 Task: Create a due date automation trigger when advanced on, 2 days after a card is due add fields without all custom fields completed at 11:00 AM.
Action: Mouse moved to (848, 264)
Screenshot: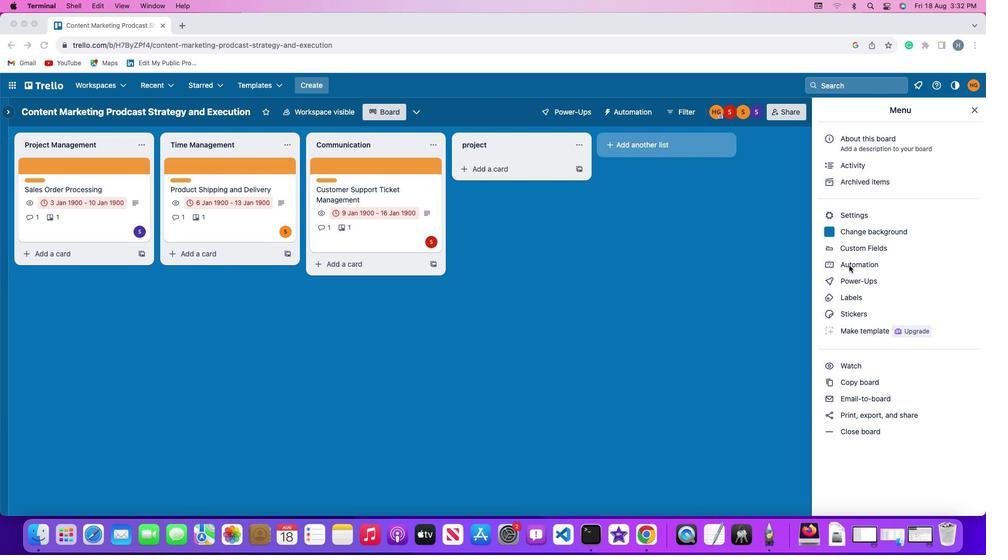 
Action: Mouse pressed left at (848, 264)
Screenshot: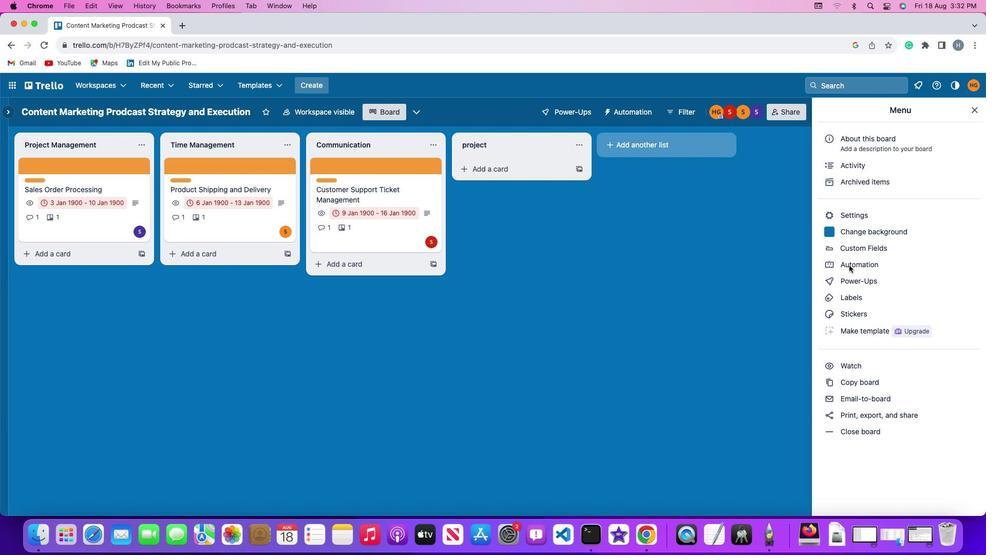 
Action: Mouse moved to (848, 264)
Screenshot: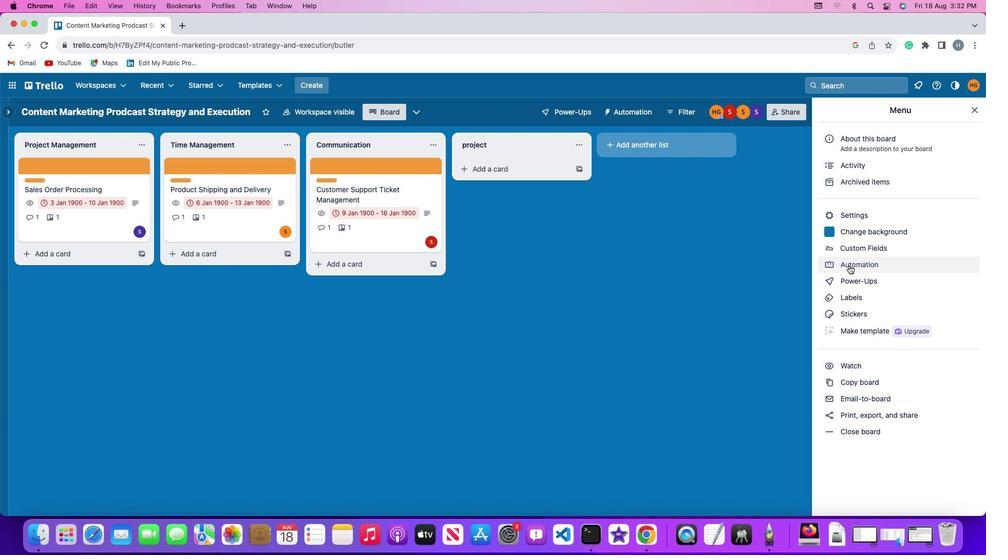 
Action: Mouse pressed left at (848, 264)
Screenshot: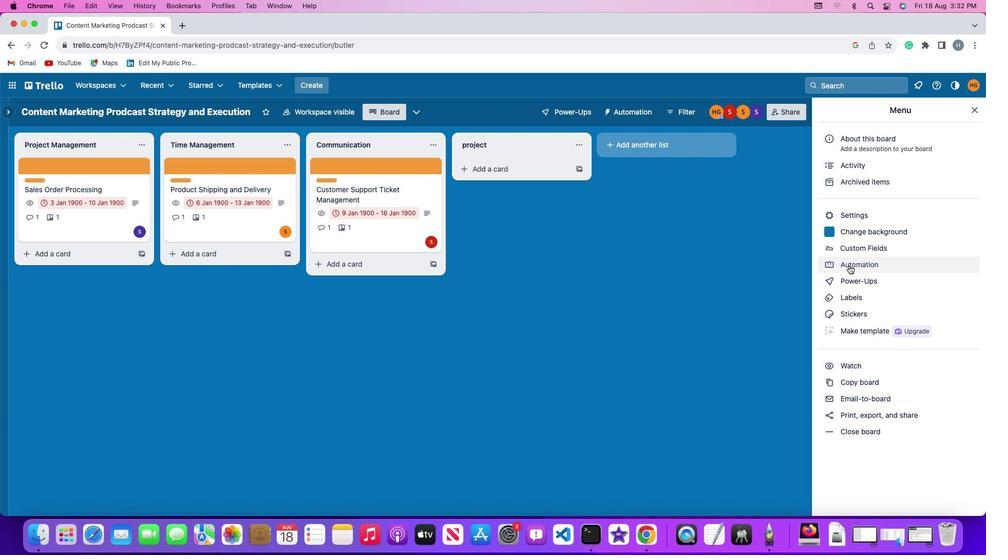 
Action: Mouse moved to (57, 243)
Screenshot: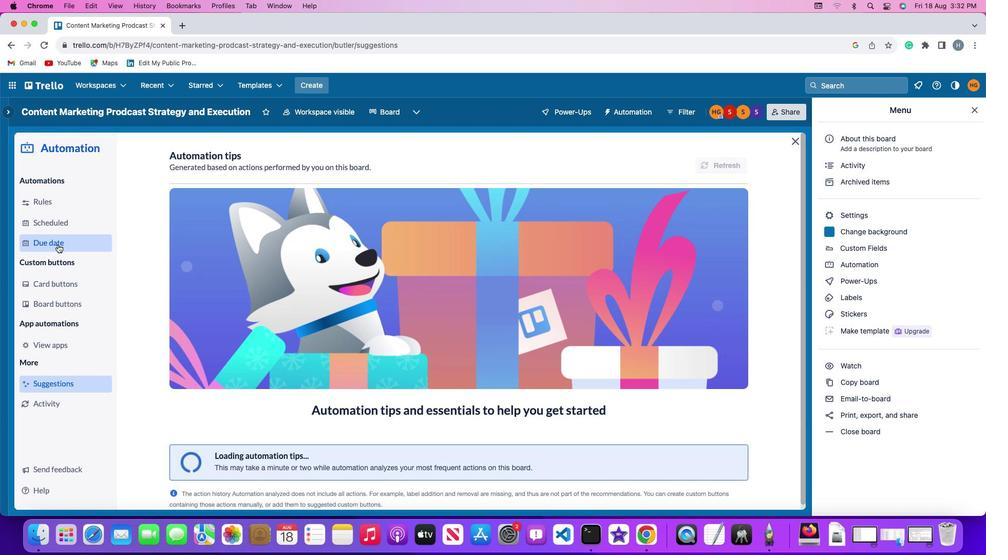 
Action: Mouse pressed left at (57, 243)
Screenshot: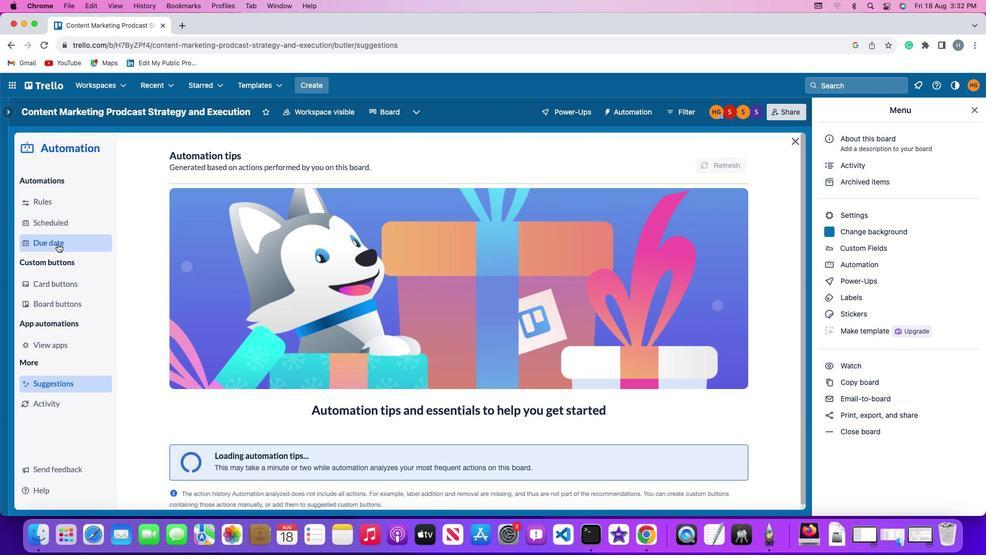 
Action: Mouse moved to (705, 155)
Screenshot: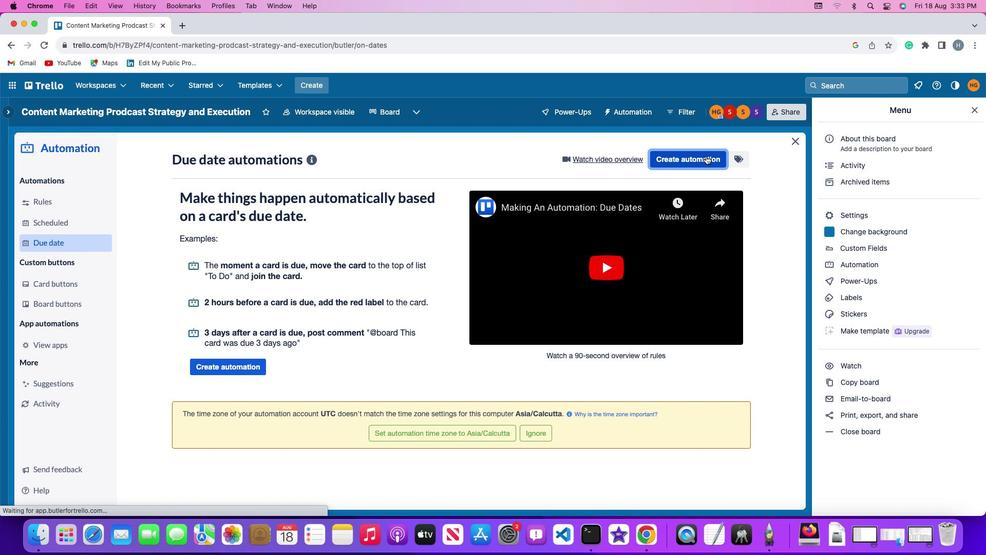 
Action: Mouse pressed left at (705, 155)
Screenshot: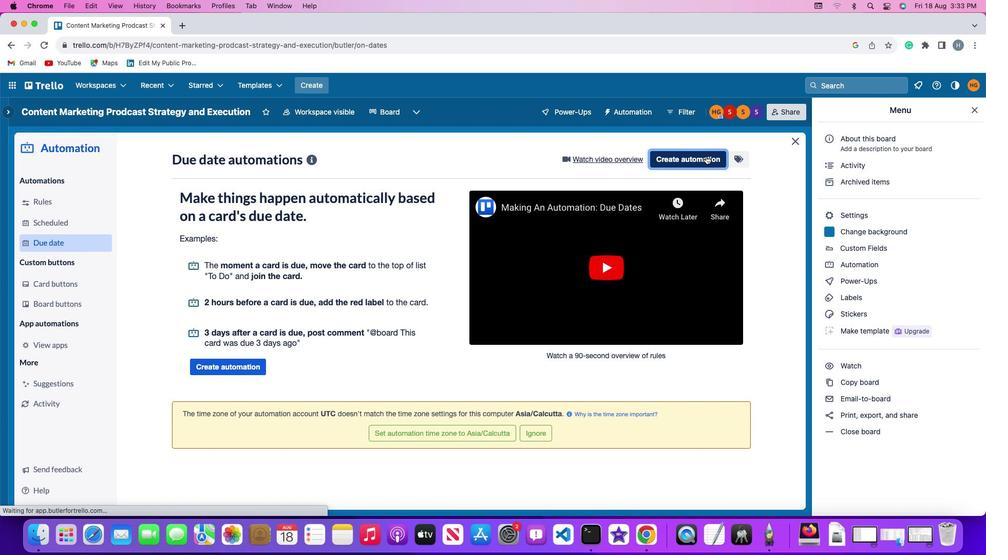 
Action: Mouse moved to (194, 252)
Screenshot: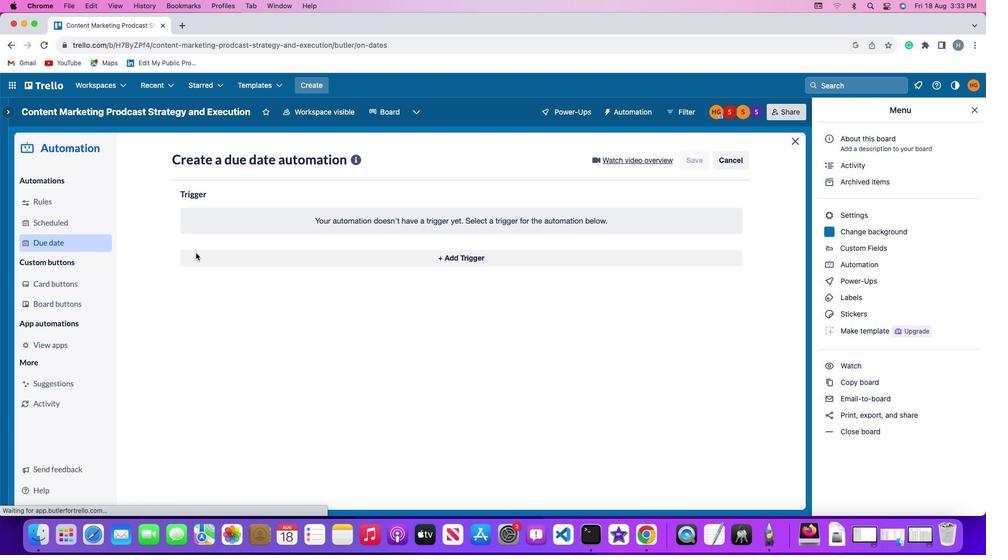 
Action: Mouse pressed left at (194, 252)
Screenshot: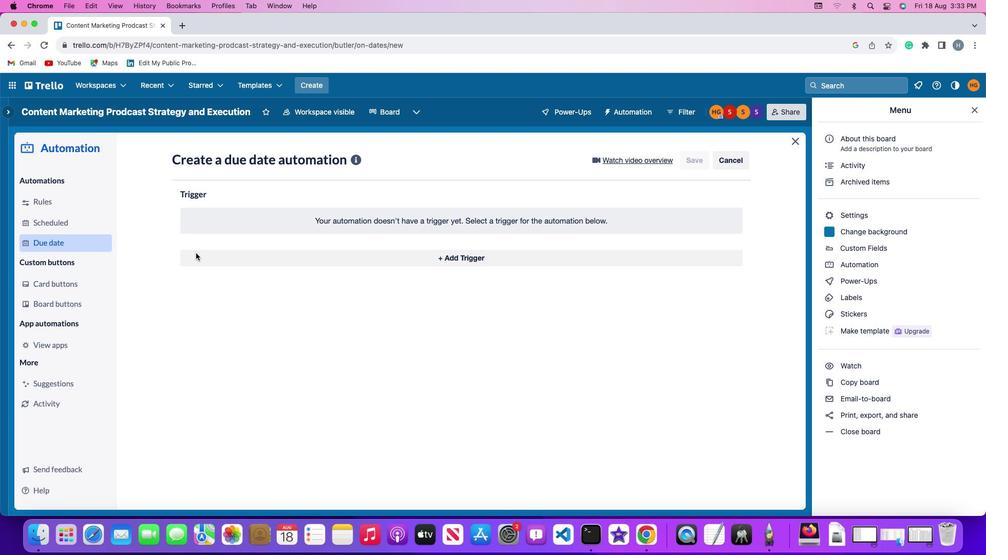 
Action: Mouse moved to (193, 409)
Screenshot: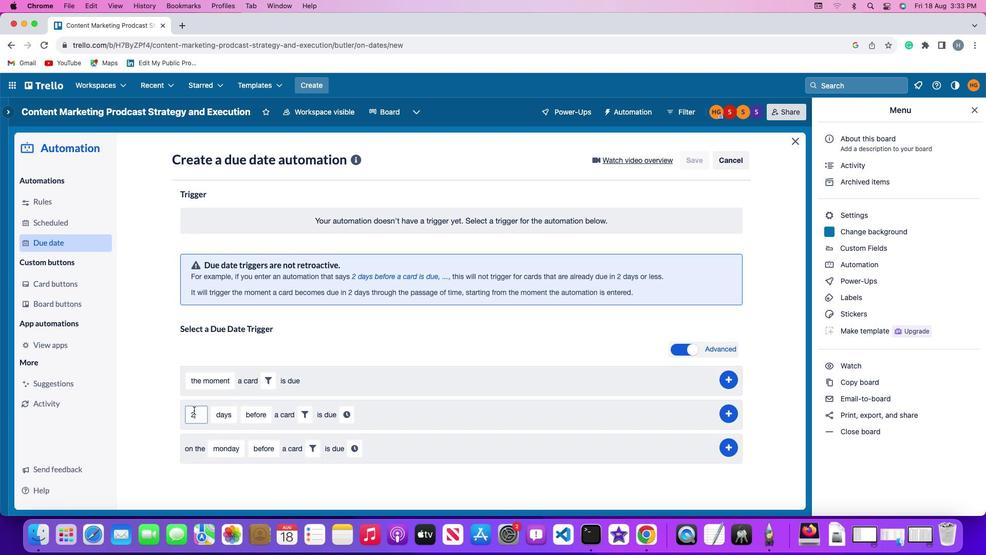 
Action: Mouse pressed left at (193, 409)
Screenshot: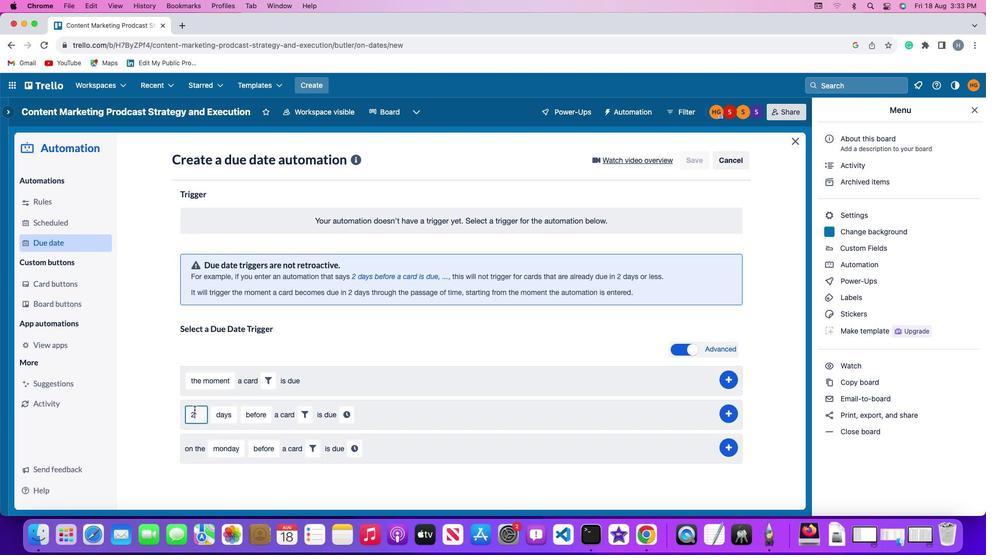 
Action: Mouse moved to (193, 408)
Screenshot: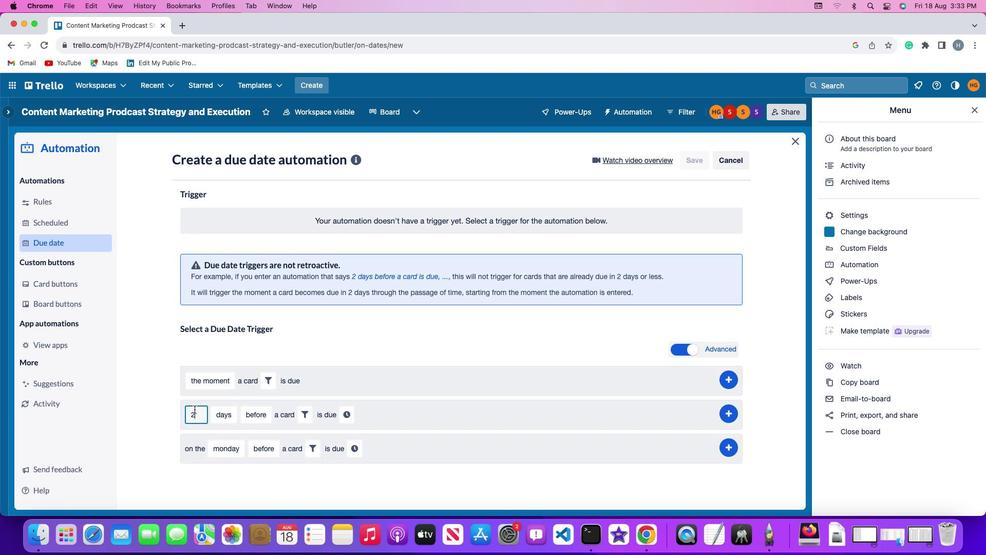 
Action: Key pressed Key.backspace'2'
Screenshot: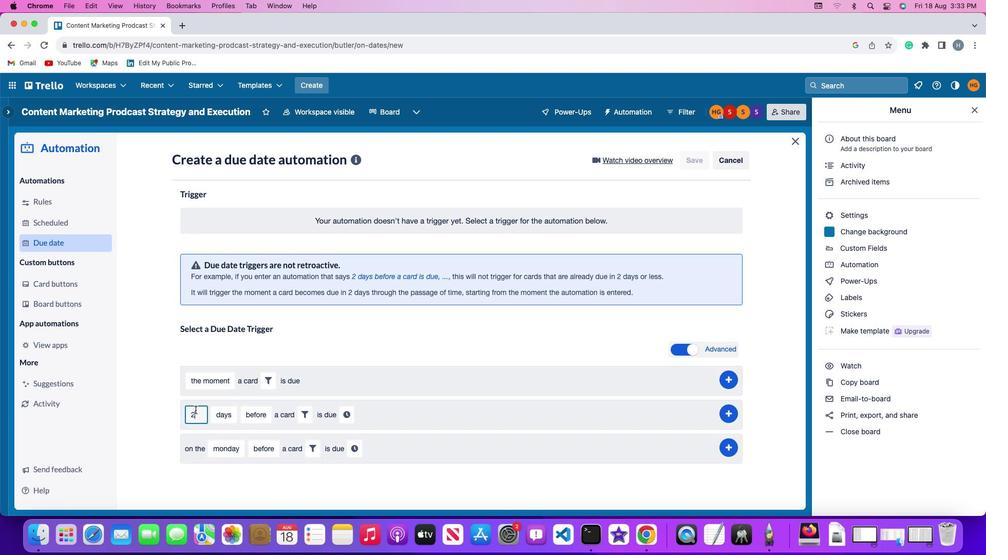 
Action: Mouse moved to (217, 408)
Screenshot: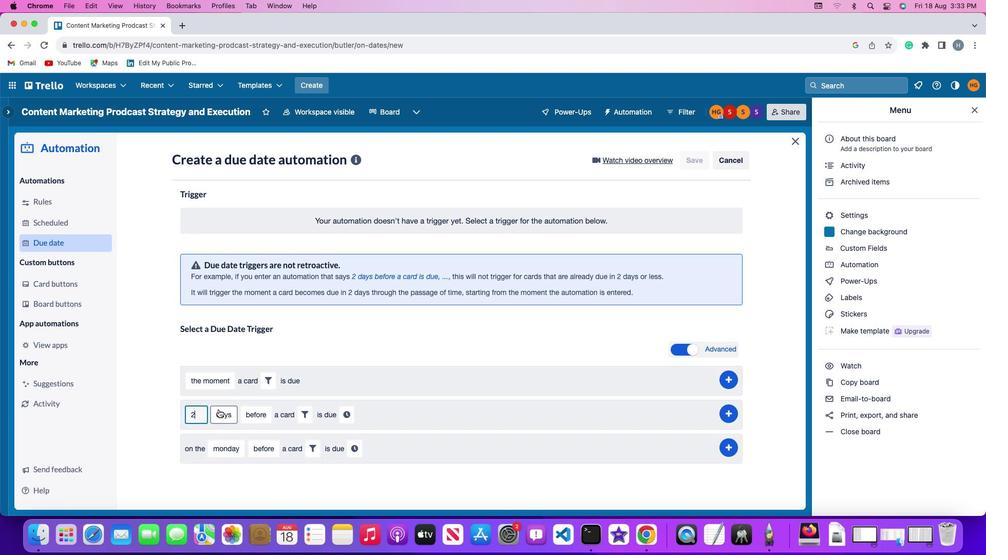 
Action: Mouse pressed left at (217, 408)
Screenshot: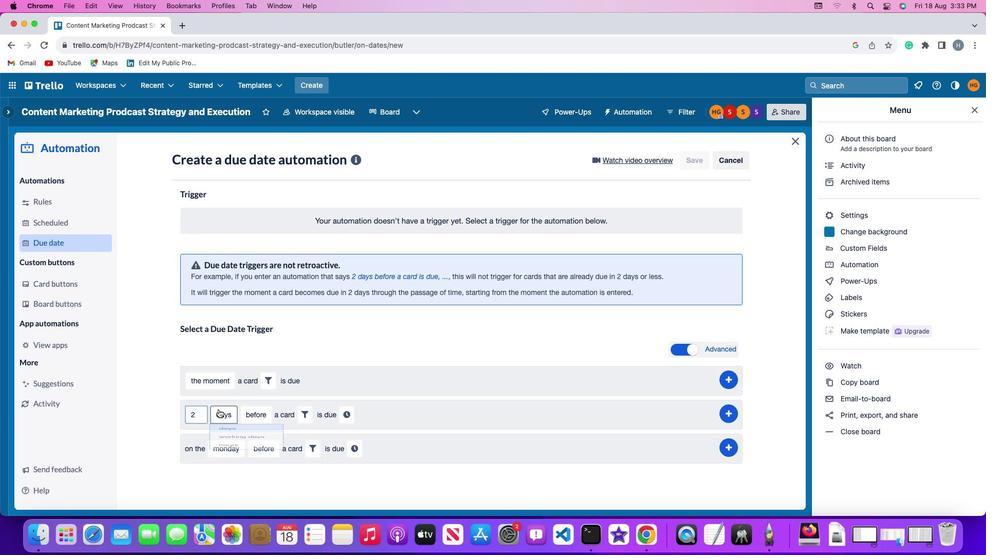 
Action: Mouse moved to (228, 432)
Screenshot: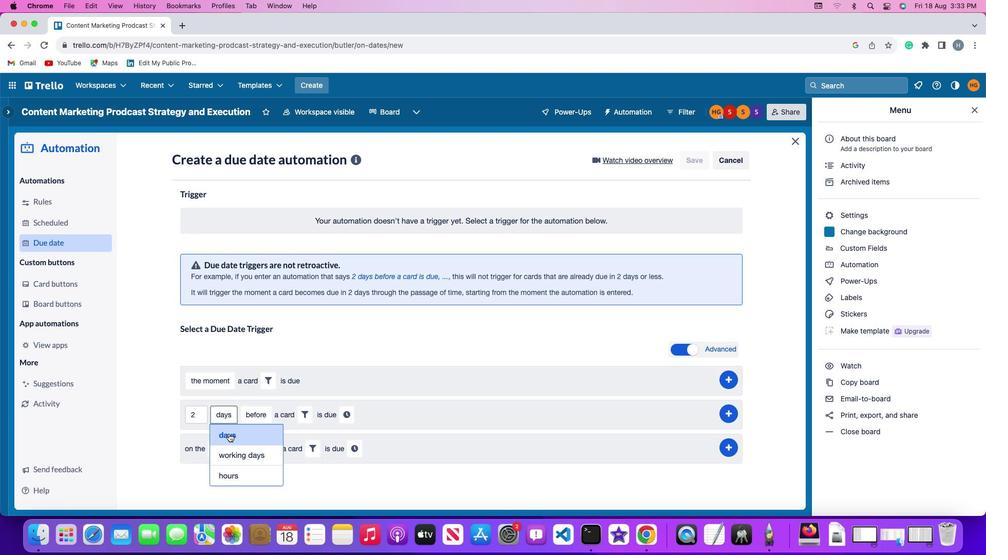 
Action: Mouse pressed left at (228, 432)
Screenshot: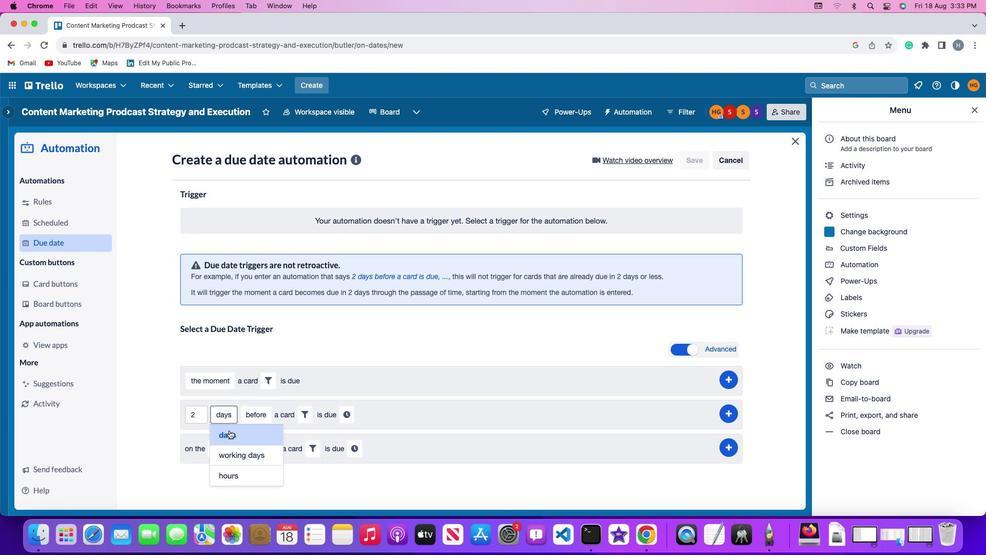
Action: Mouse moved to (252, 416)
Screenshot: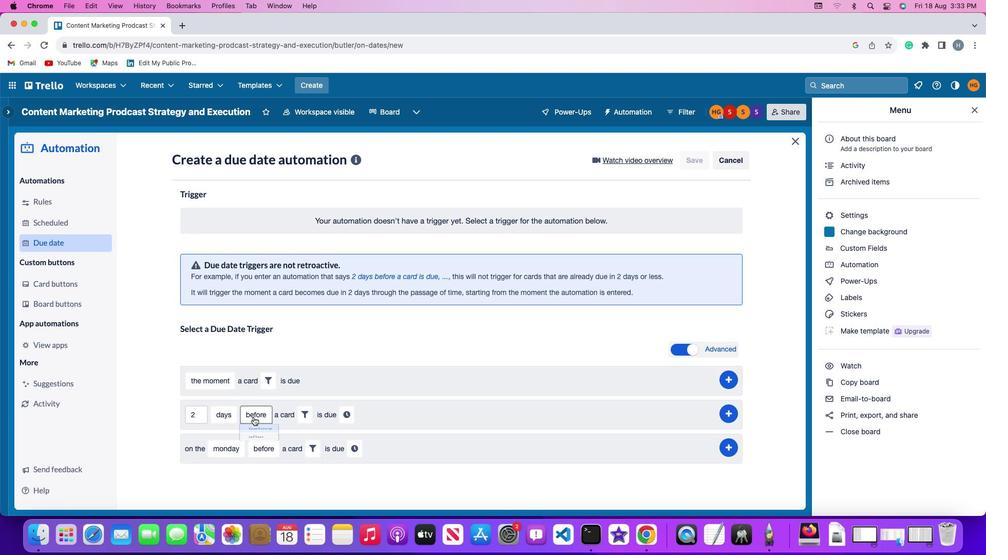 
Action: Mouse pressed left at (252, 416)
Screenshot: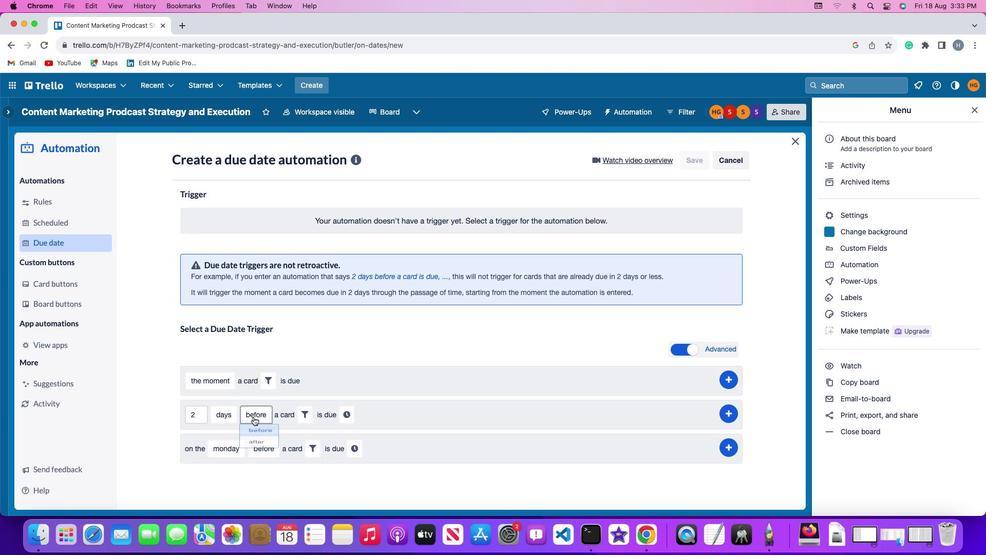 
Action: Mouse moved to (255, 455)
Screenshot: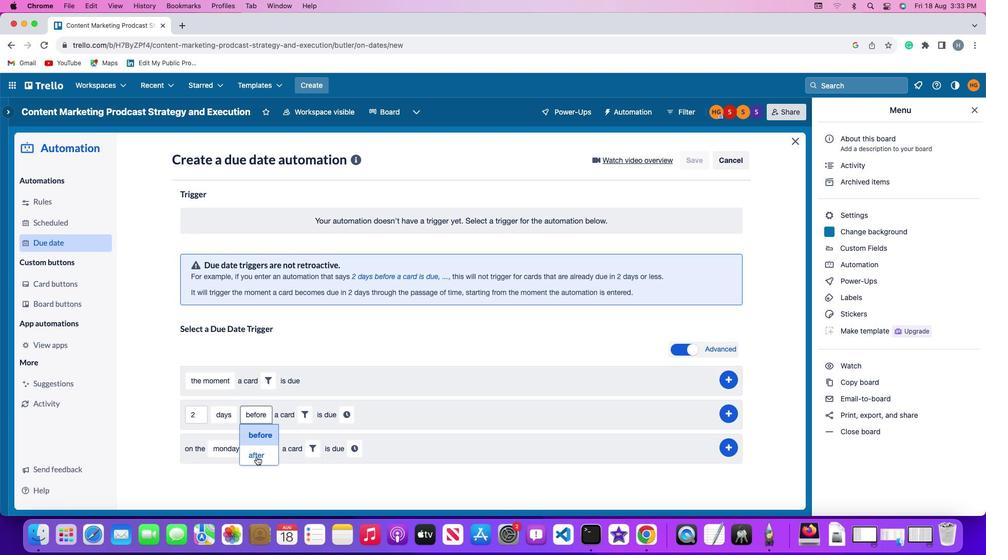 
Action: Mouse pressed left at (255, 455)
Screenshot: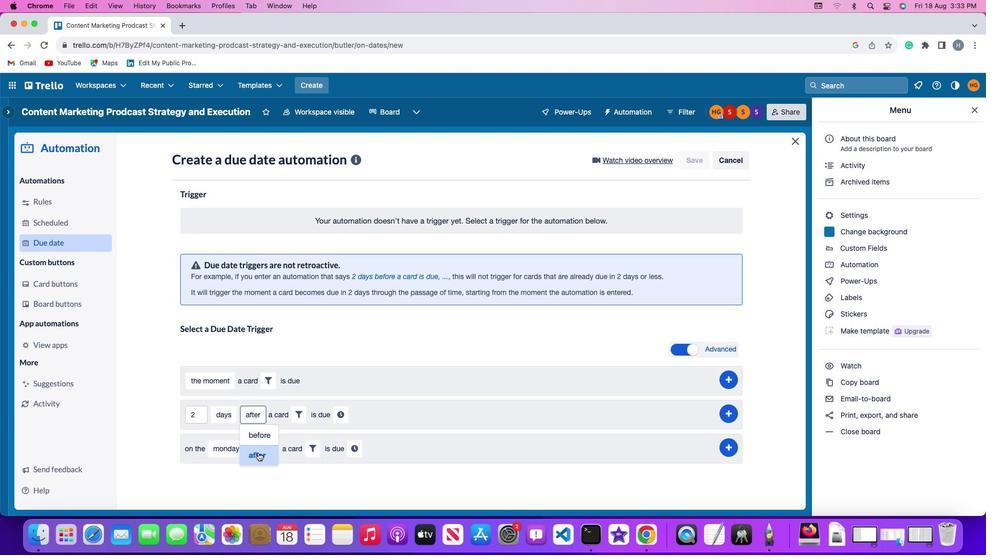 
Action: Mouse moved to (298, 415)
Screenshot: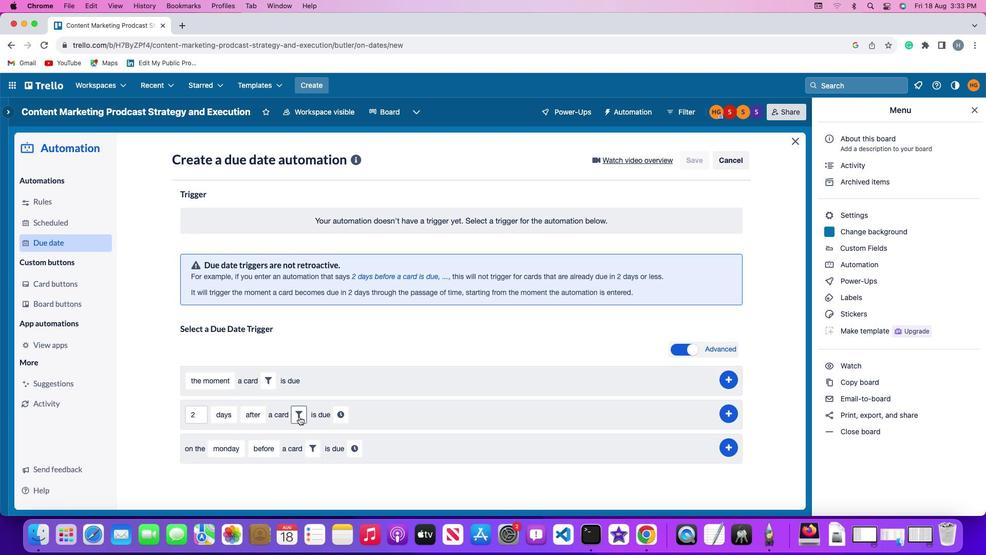 
Action: Mouse pressed left at (298, 415)
Screenshot: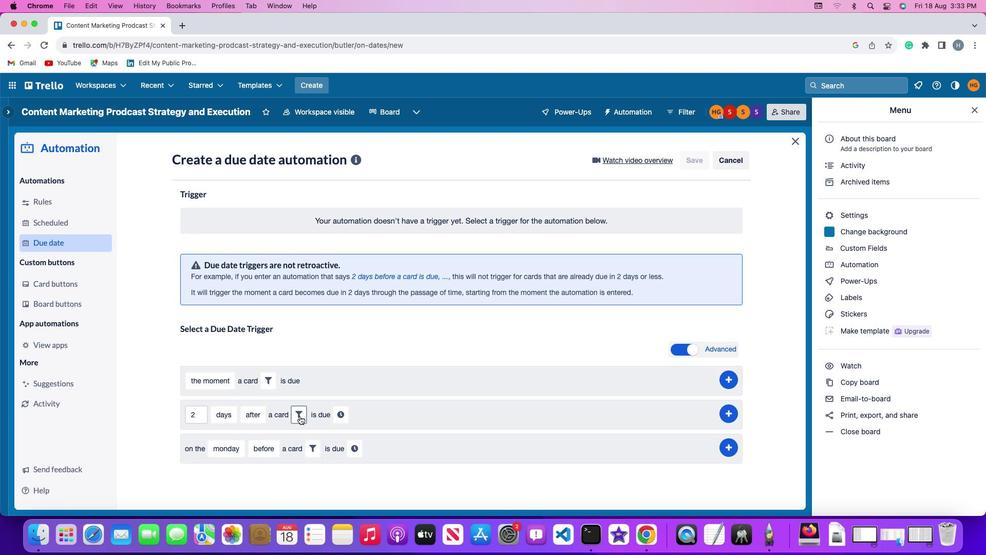
Action: Mouse moved to (463, 447)
Screenshot: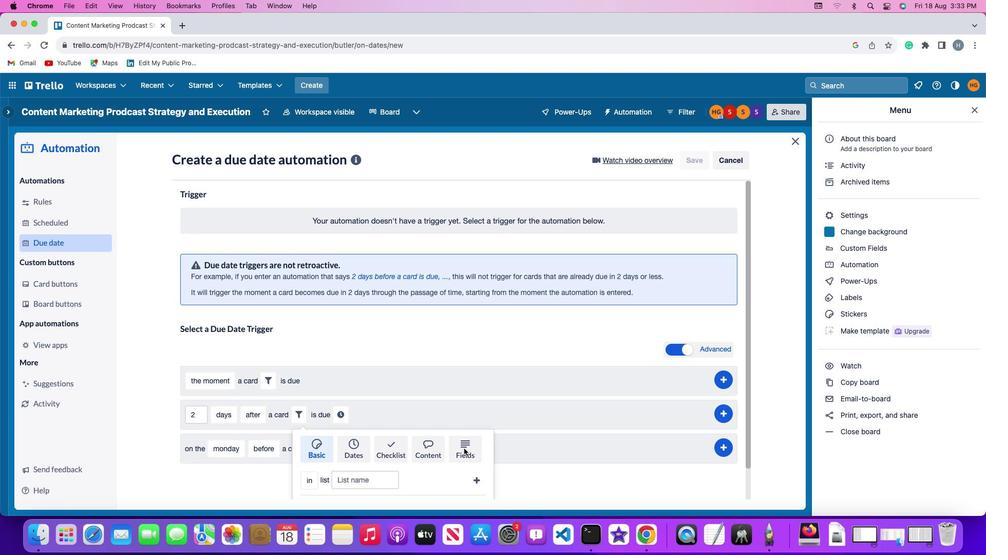 
Action: Mouse pressed left at (463, 447)
Screenshot: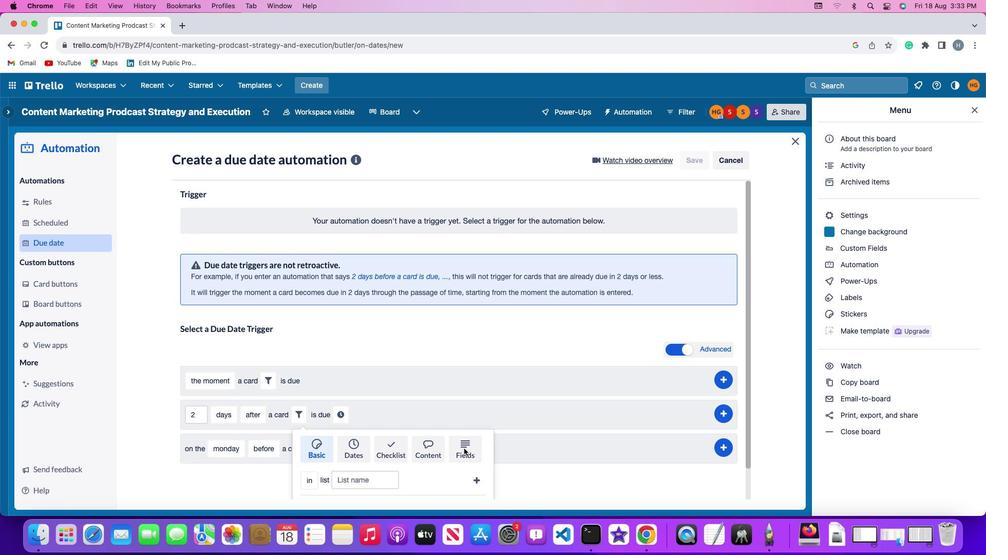 
Action: Mouse moved to (325, 453)
Screenshot: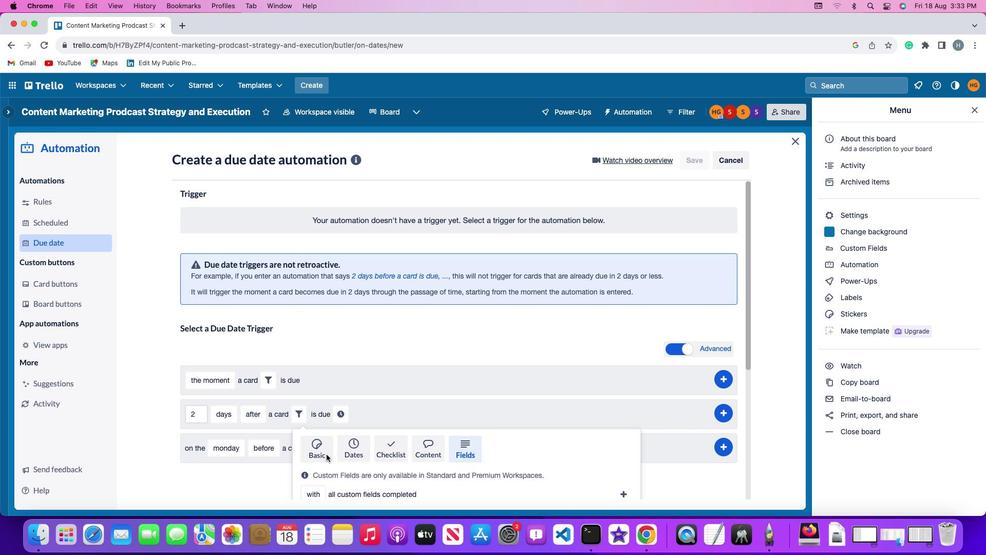
Action: Mouse scrolled (325, 453) with delta (0, -1)
Screenshot: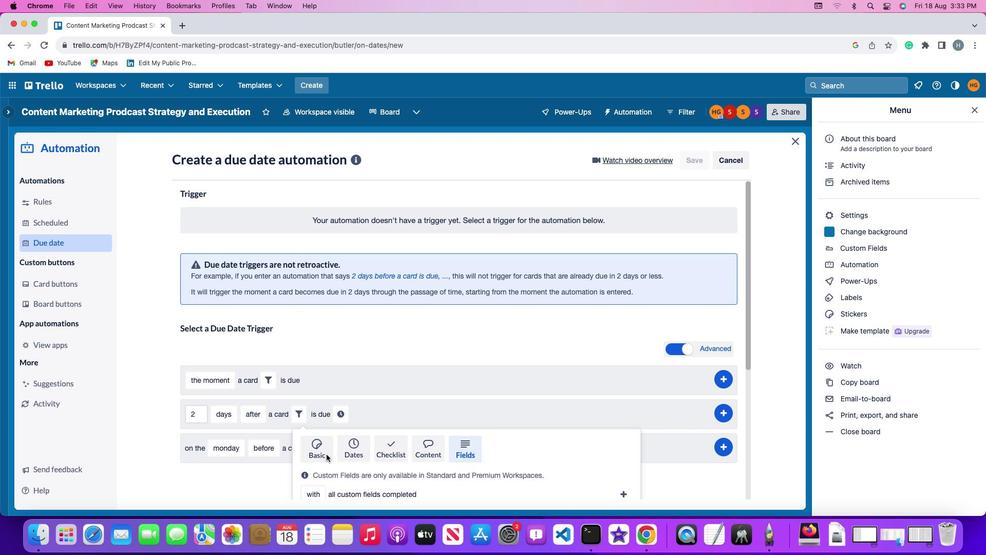 
Action: Mouse moved to (325, 453)
Screenshot: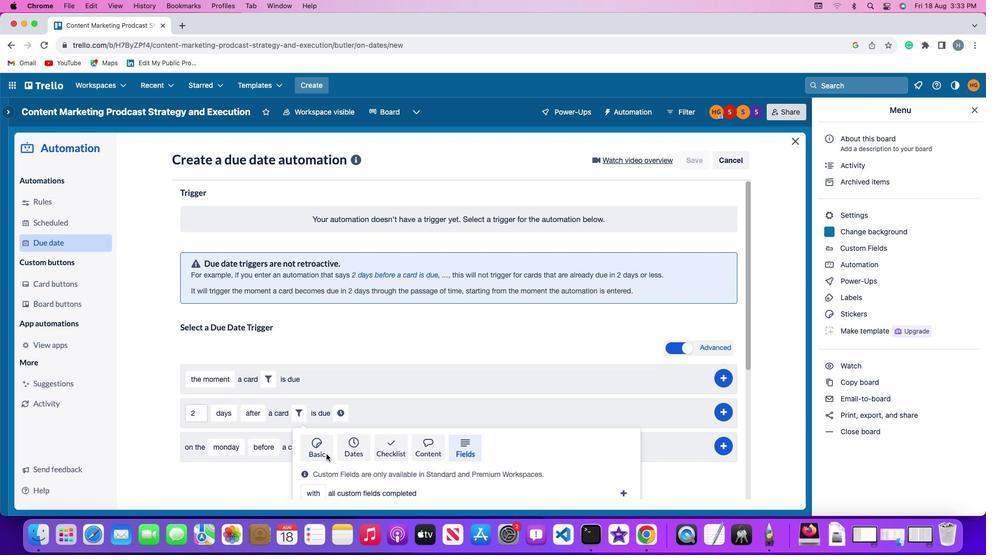 
Action: Mouse scrolled (325, 453) with delta (0, -1)
Screenshot: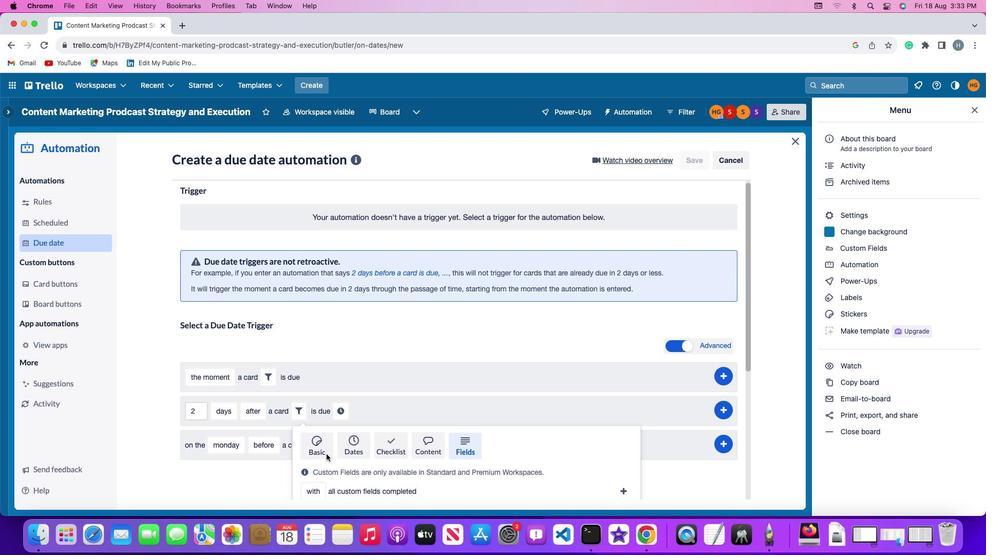 
Action: Mouse moved to (306, 479)
Screenshot: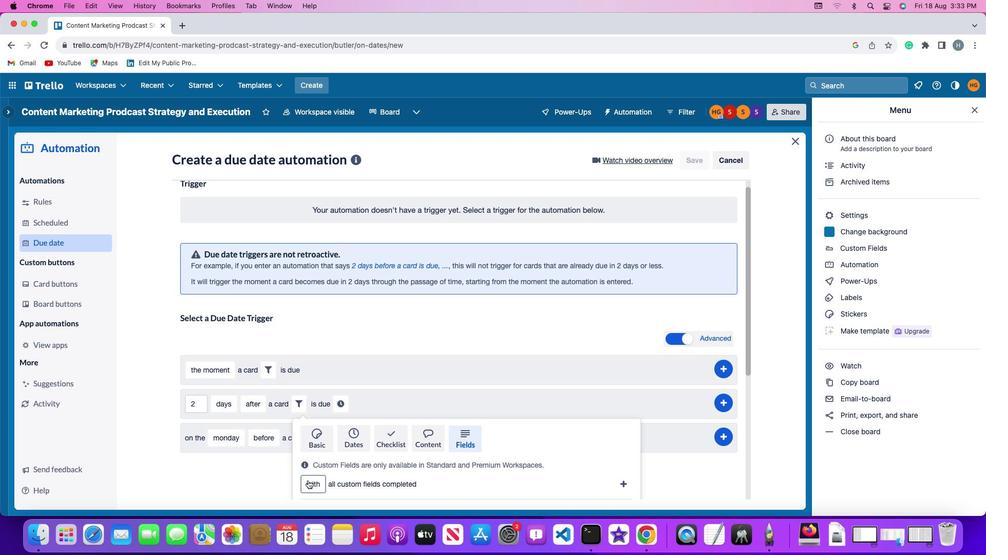 
Action: Mouse pressed left at (306, 479)
Screenshot: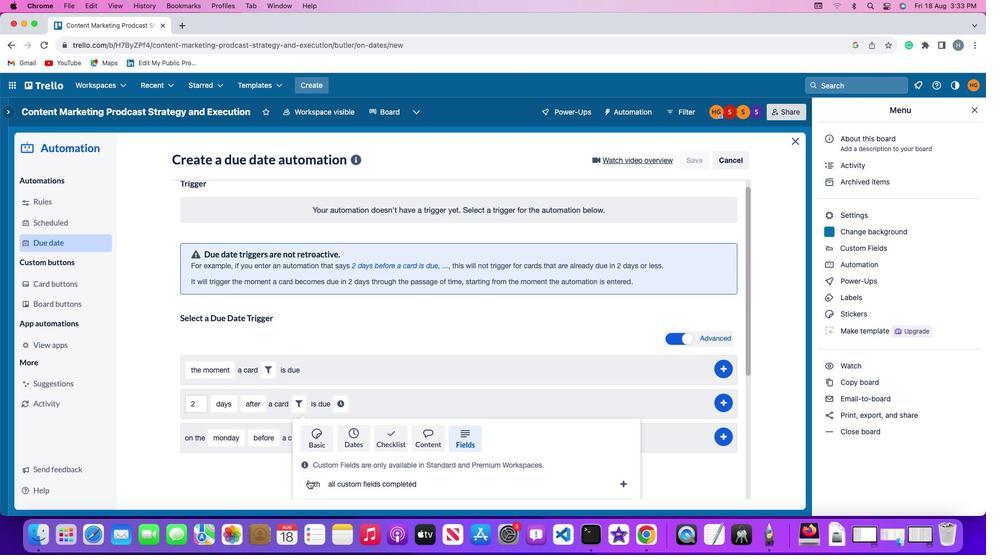 
Action: Mouse moved to (319, 467)
Screenshot: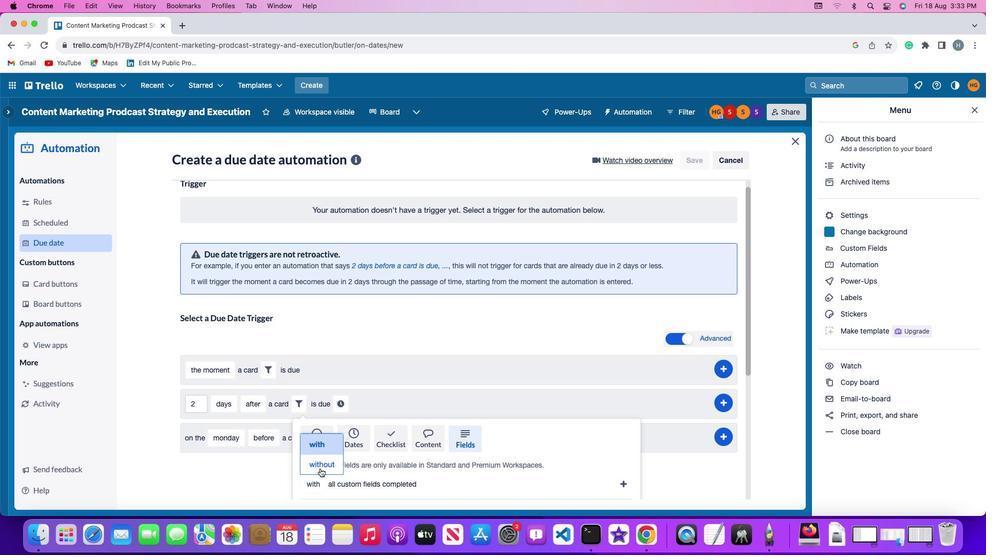 
Action: Mouse pressed left at (319, 467)
Screenshot: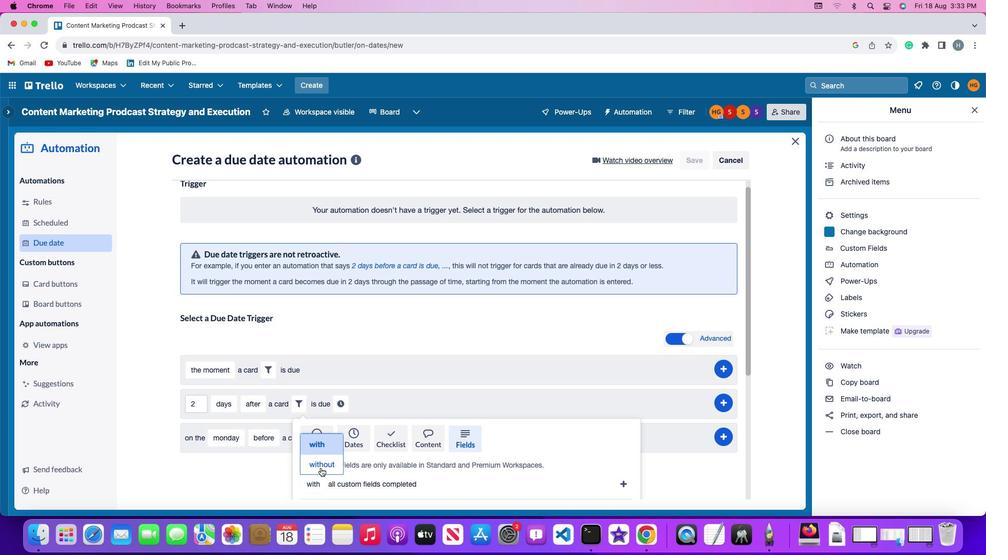 
Action: Mouse moved to (623, 480)
Screenshot: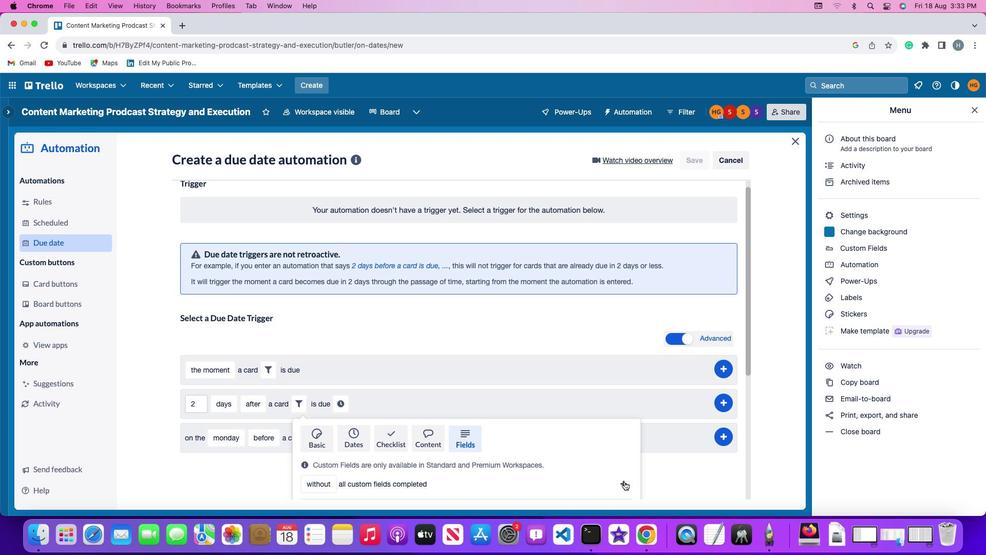 
Action: Mouse pressed left at (623, 480)
Screenshot: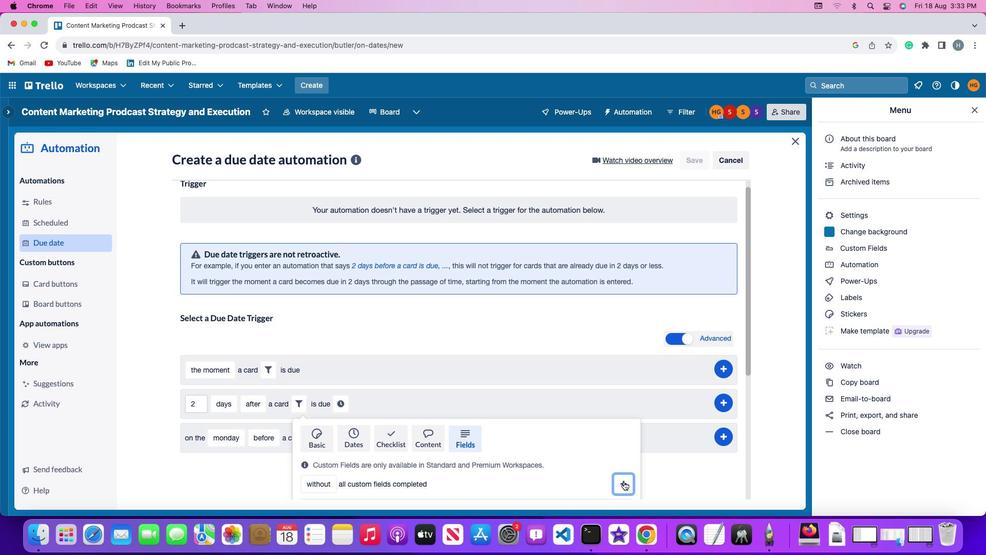 
Action: Mouse moved to (478, 410)
Screenshot: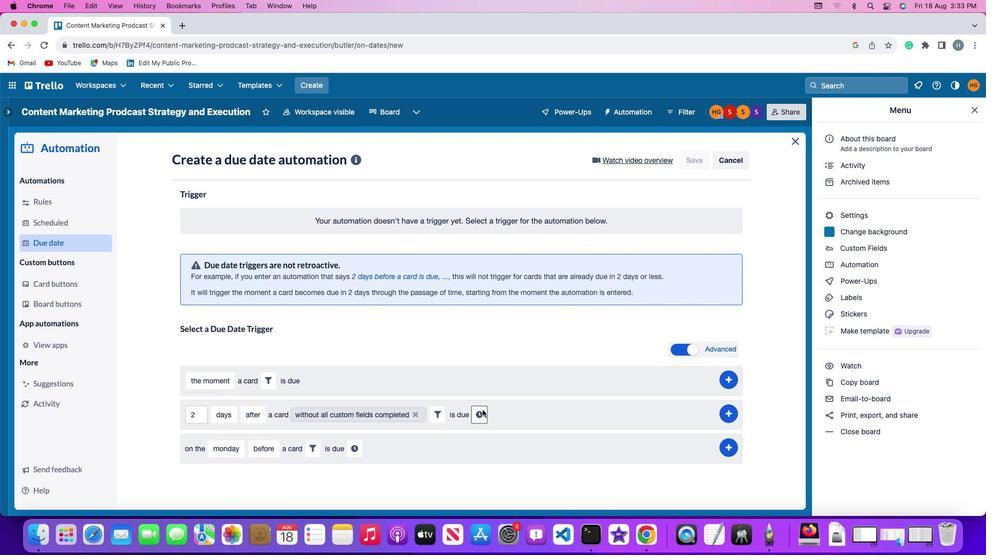 
Action: Mouse pressed left at (478, 410)
Screenshot: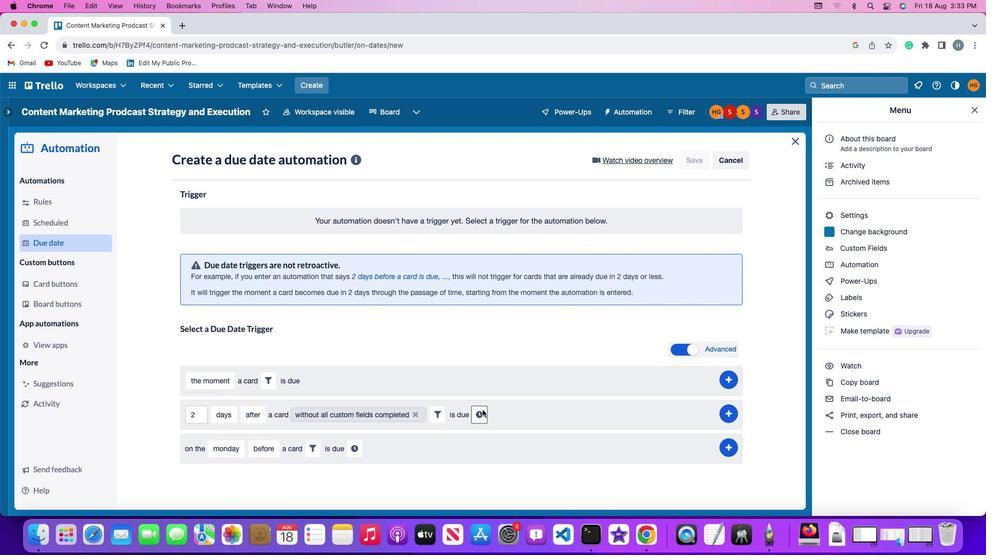 
Action: Mouse moved to (500, 413)
Screenshot: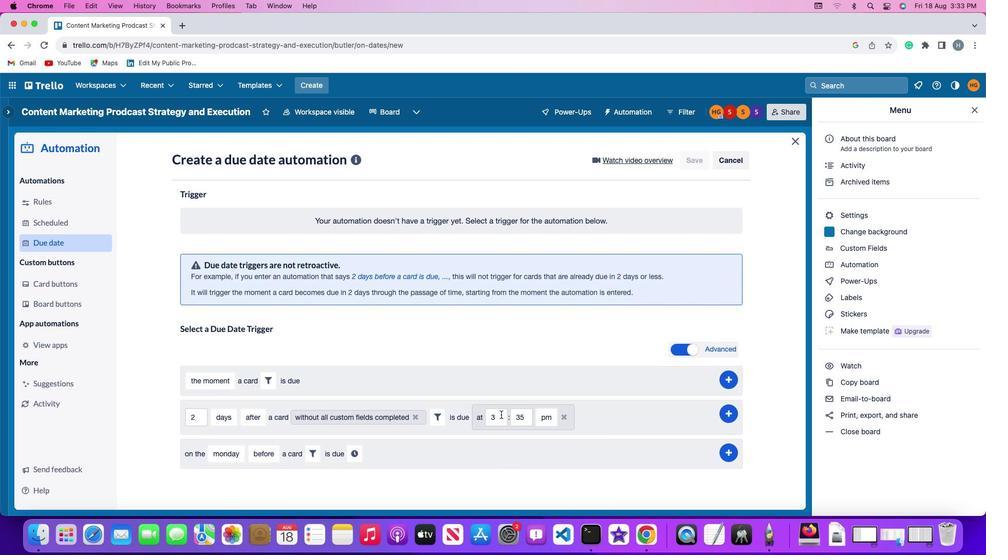 
Action: Mouse pressed left at (500, 413)
Screenshot: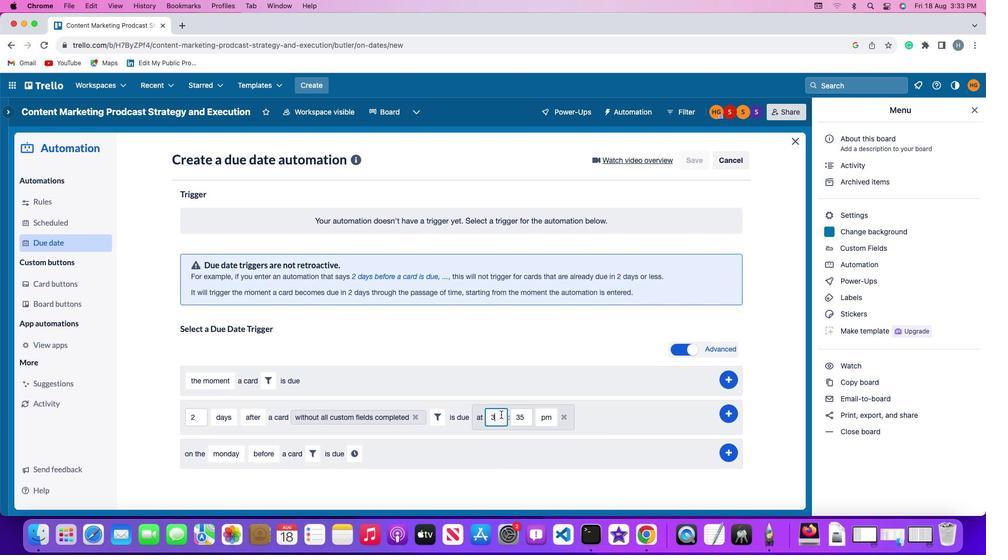 
Action: Key pressed Key.backspace'1''1'
Screenshot: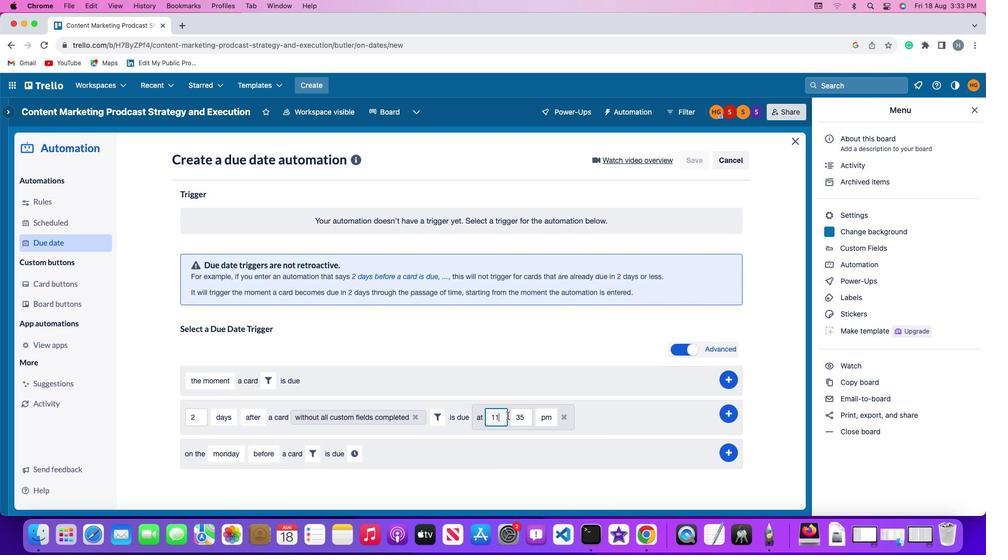 
Action: Mouse moved to (525, 414)
Screenshot: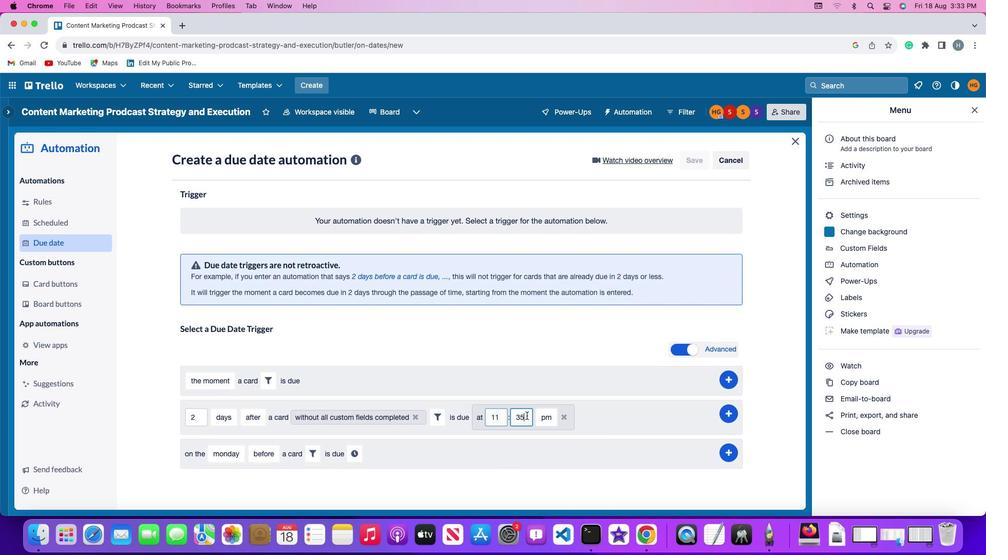 
Action: Mouse pressed left at (525, 414)
Screenshot: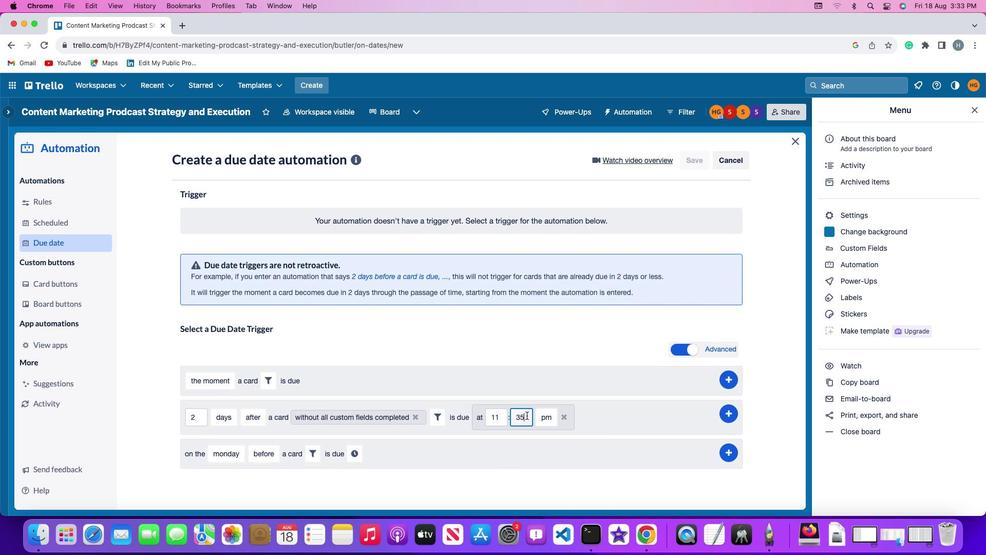 
Action: Mouse moved to (526, 414)
Screenshot: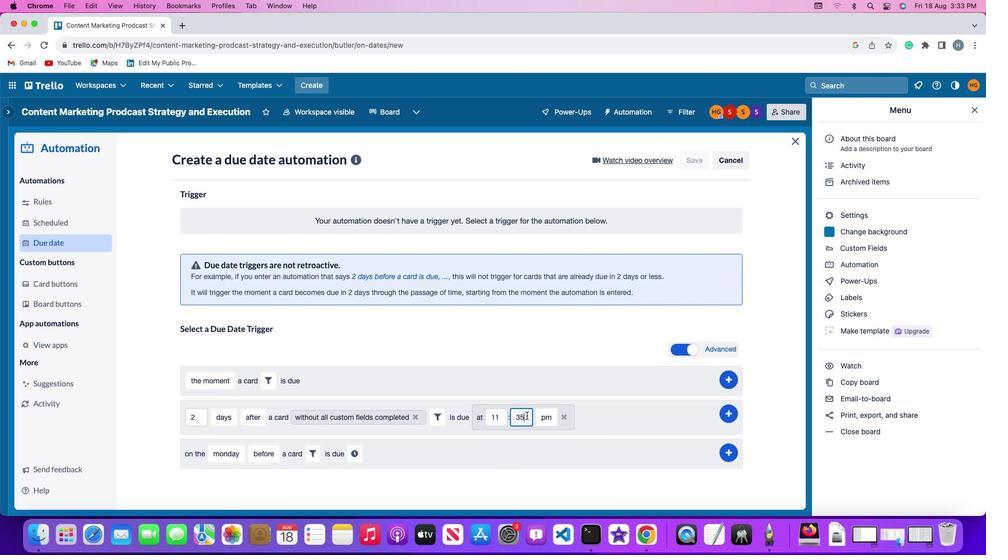 
Action: Key pressed Key.backspaceKey.backspace'0''0'
Screenshot: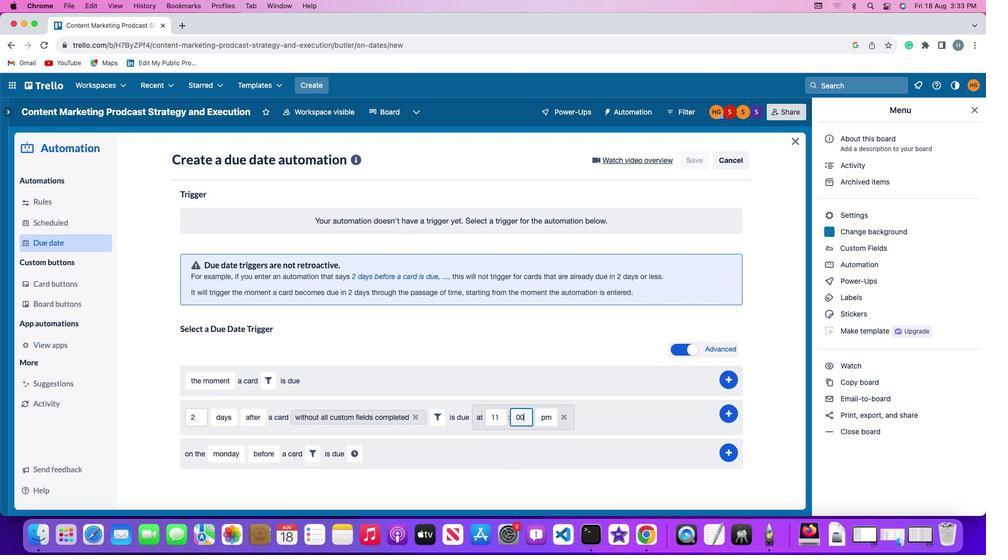 
Action: Mouse moved to (540, 413)
Screenshot: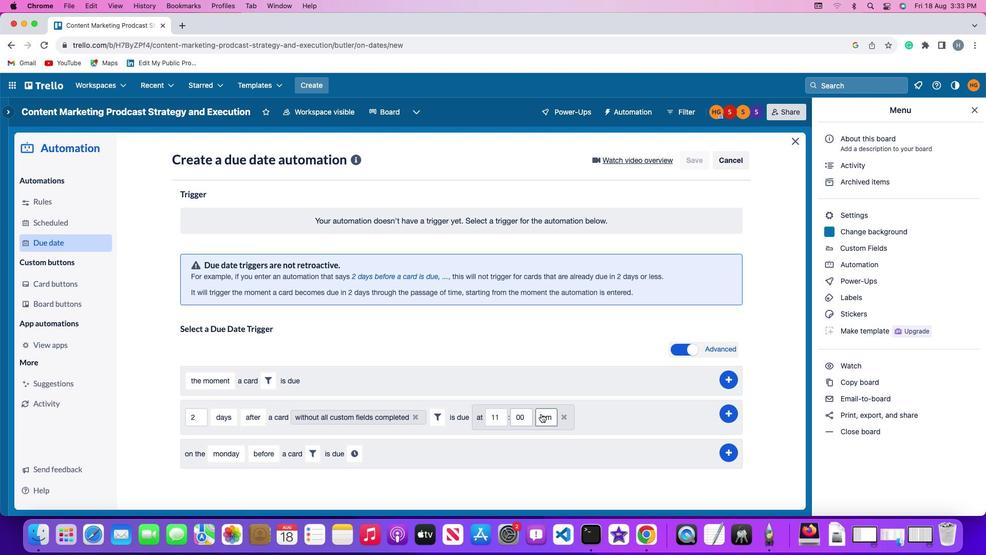 
Action: Mouse pressed left at (540, 413)
Screenshot: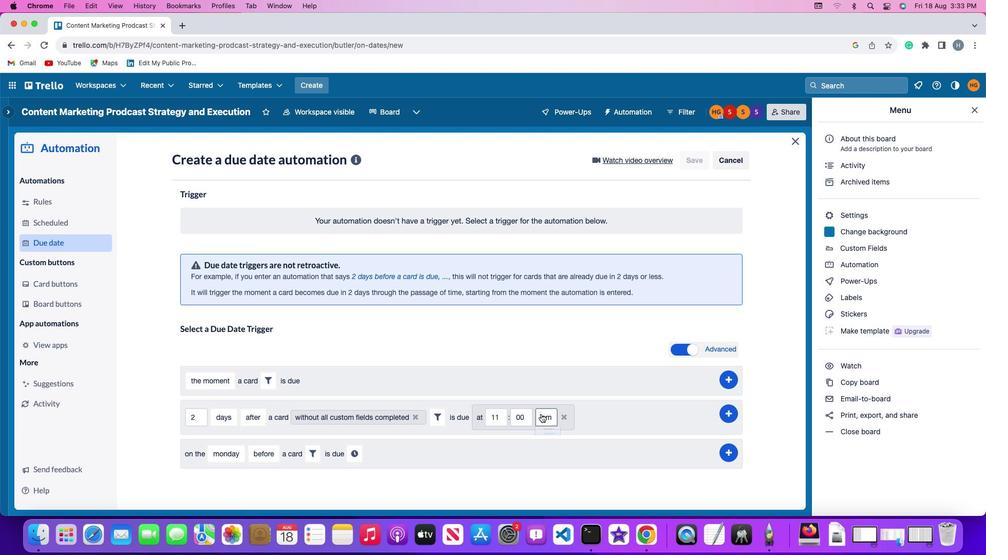 
Action: Mouse moved to (543, 429)
Screenshot: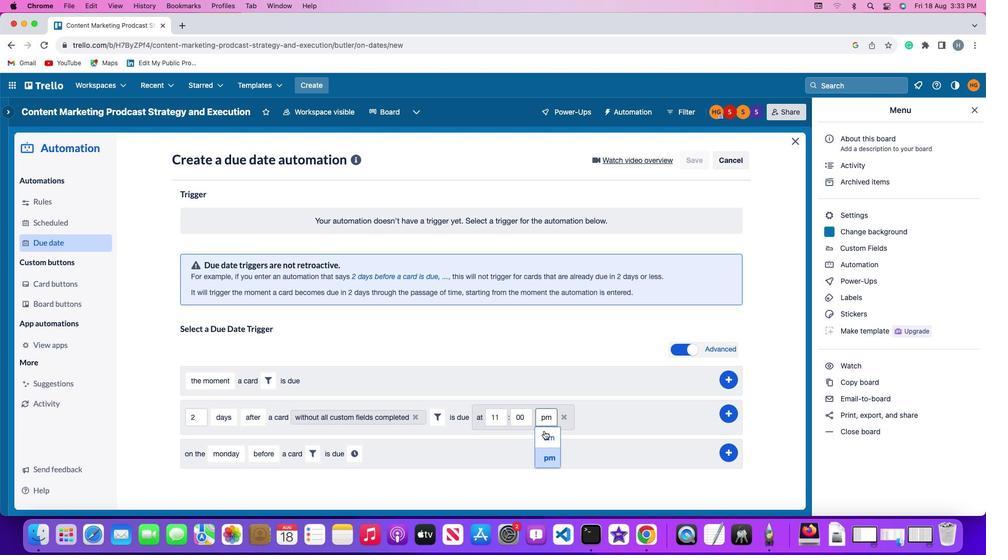 
Action: Mouse pressed left at (543, 429)
Screenshot: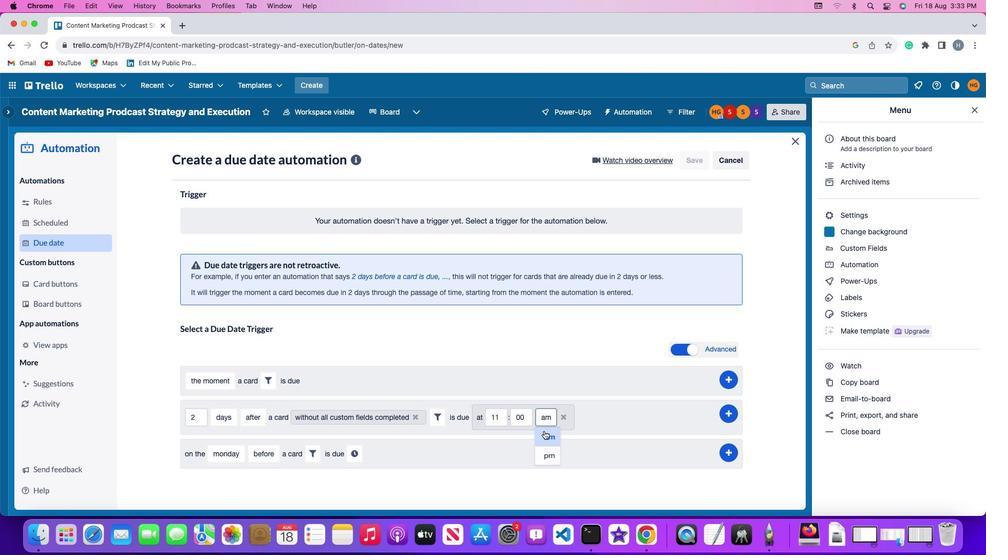 
Action: Mouse moved to (729, 411)
Screenshot: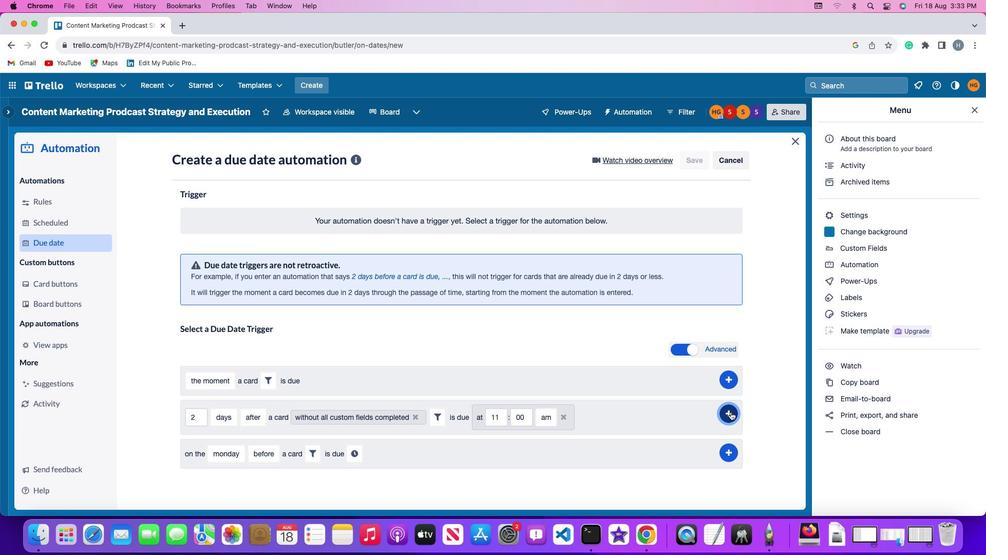 
Action: Mouse pressed left at (729, 411)
Screenshot: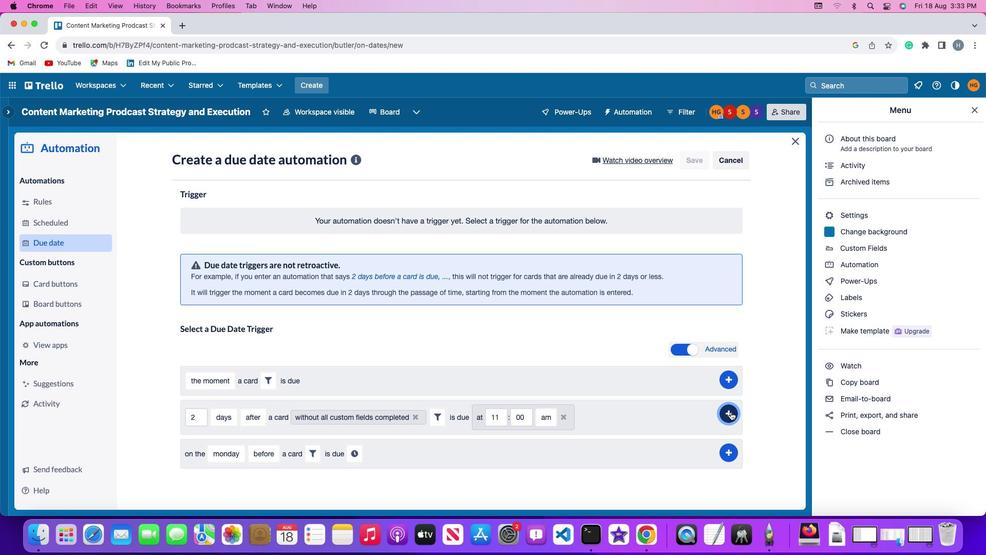 
Action: Mouse moved to (762, 333)
Screenshot: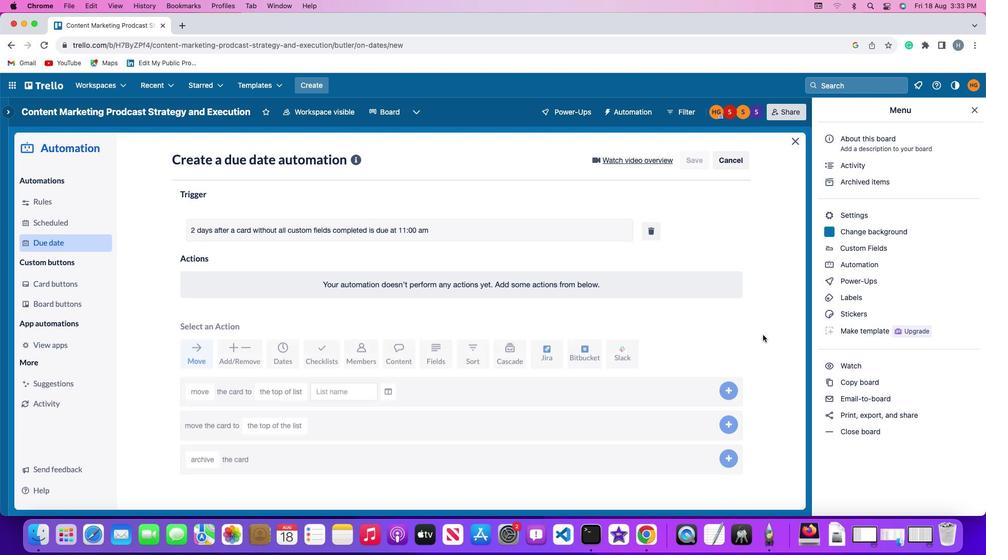 
